 Task: Reset the filters.
Action: Mouse pressed left at (26, 95)
Screenshot: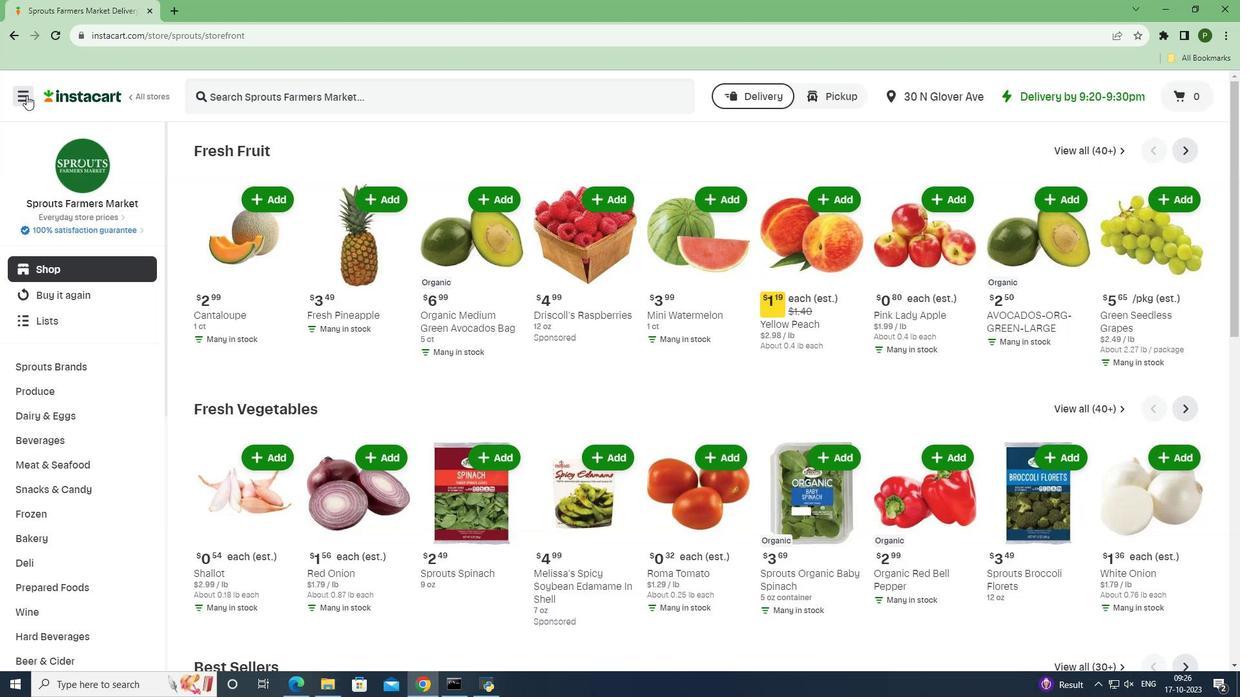 
Action: Mouse moved to (49, 343)
Screenshot: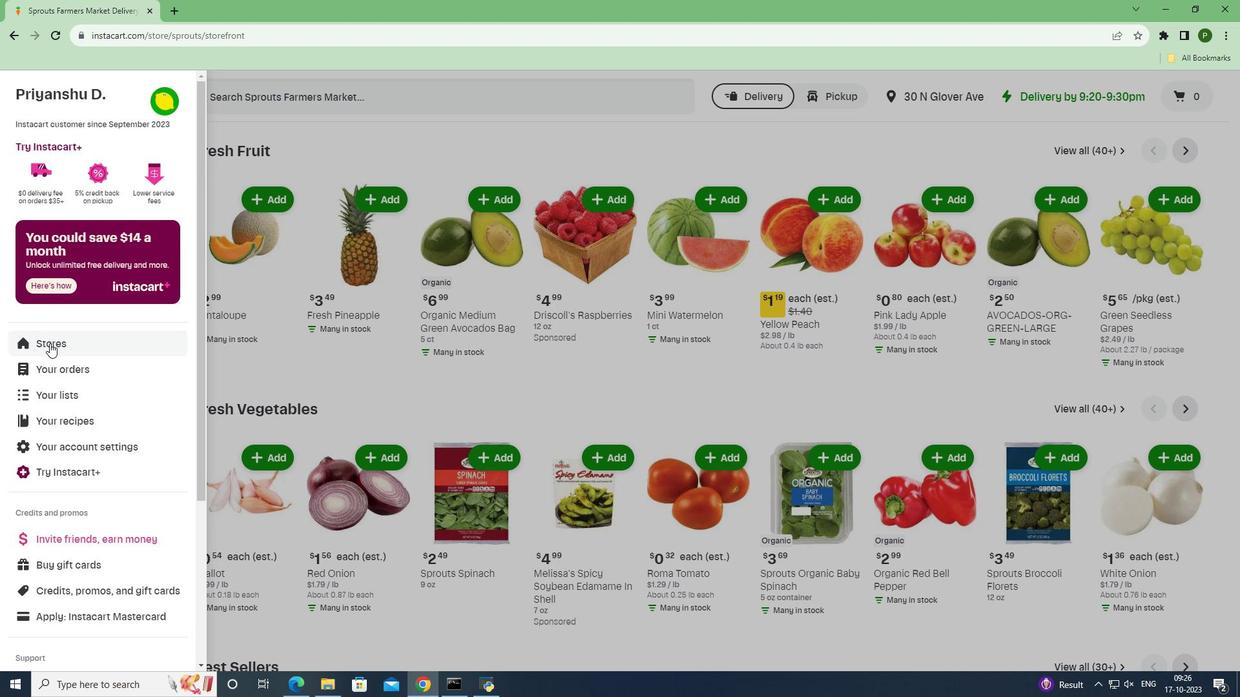 
Action: Mouse pressed left at (49, 343)
Screenshot: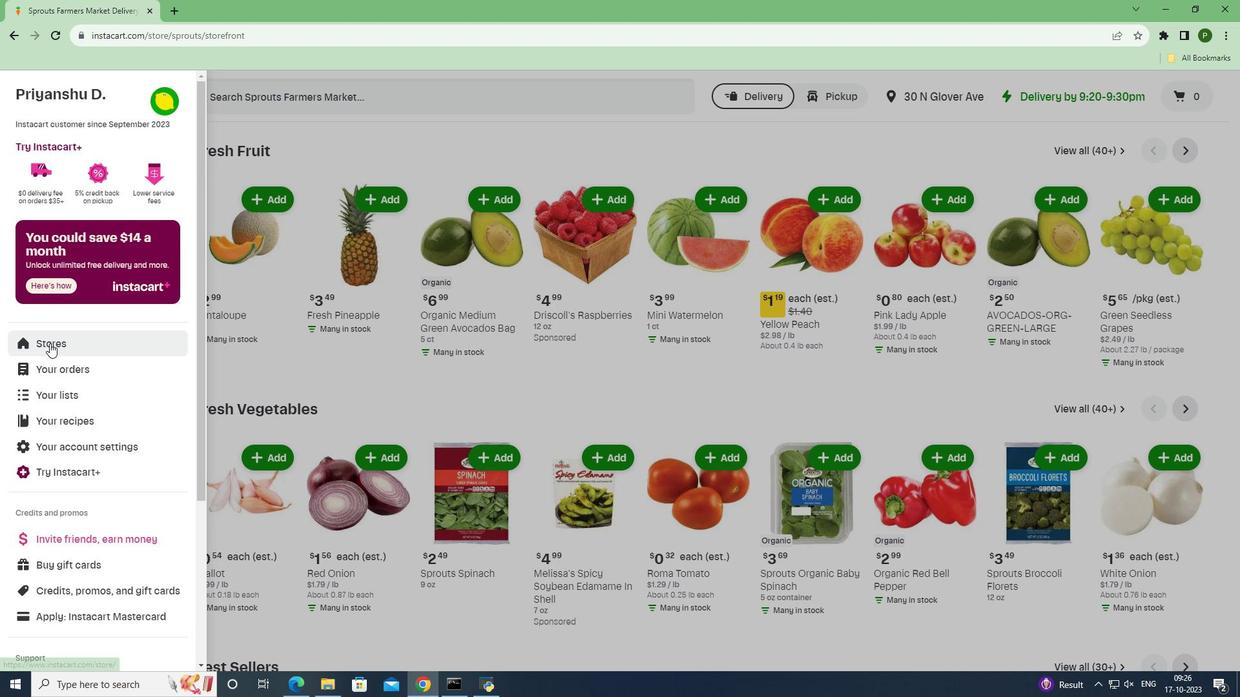 
Action: Mouse moved to (288, 156)
Screenshot: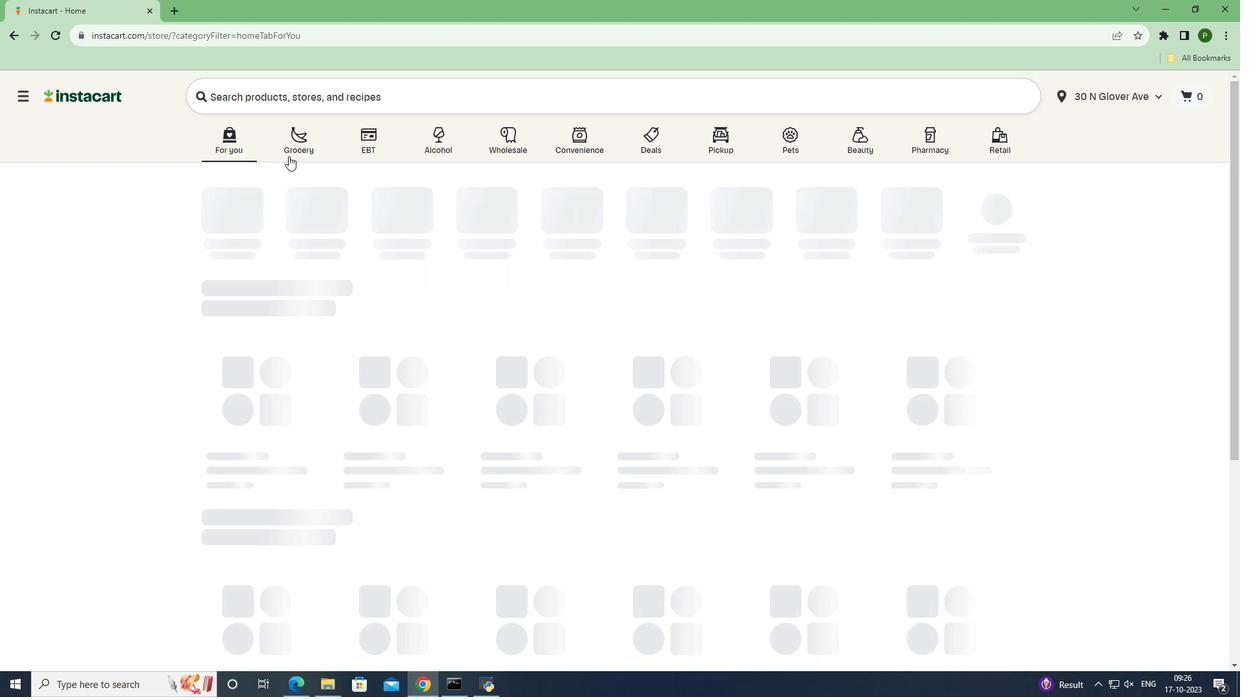 
Action: Mouse pressed left at (288, 156)
Screenshot: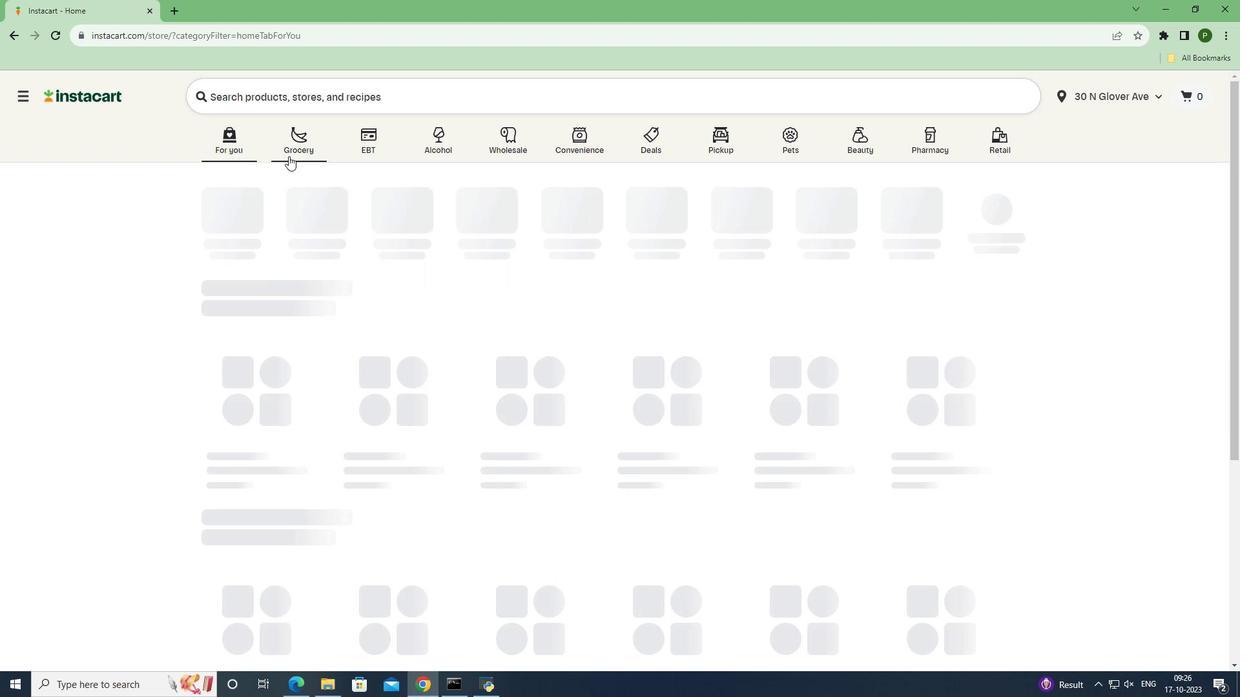 
Action: Mouse moved to (826, 305)
Screenshot: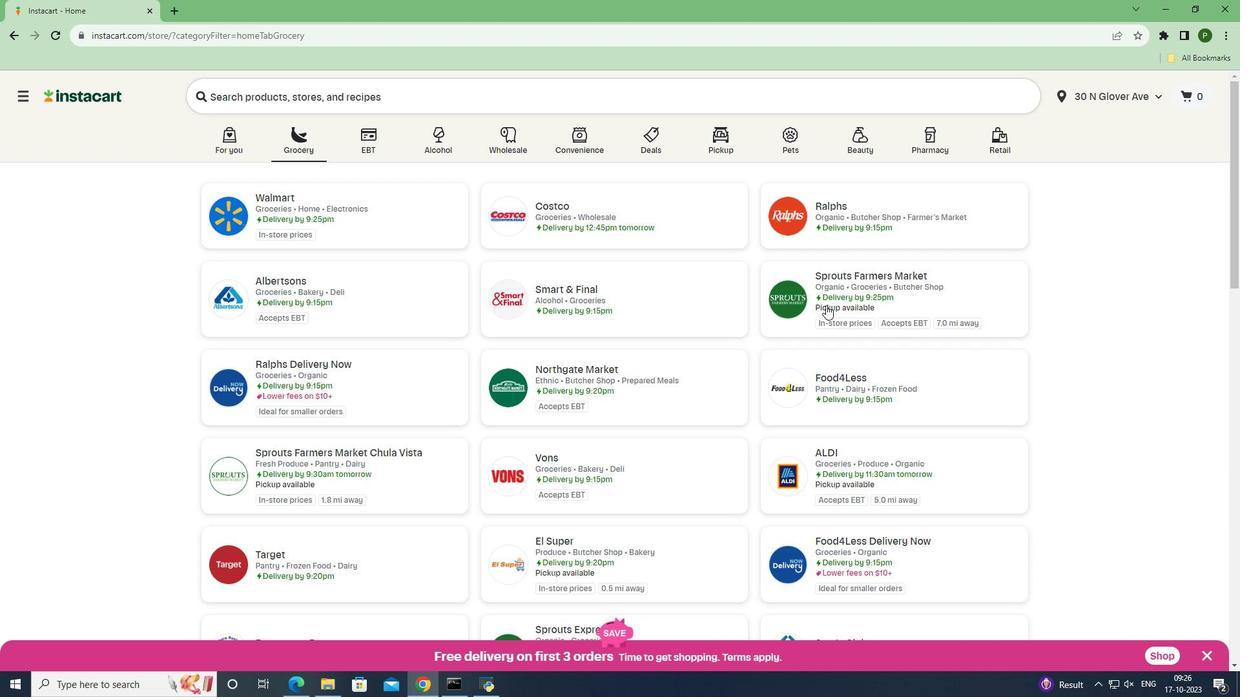 
Action: Mouse pressed left at (826, 305)
Screenshot: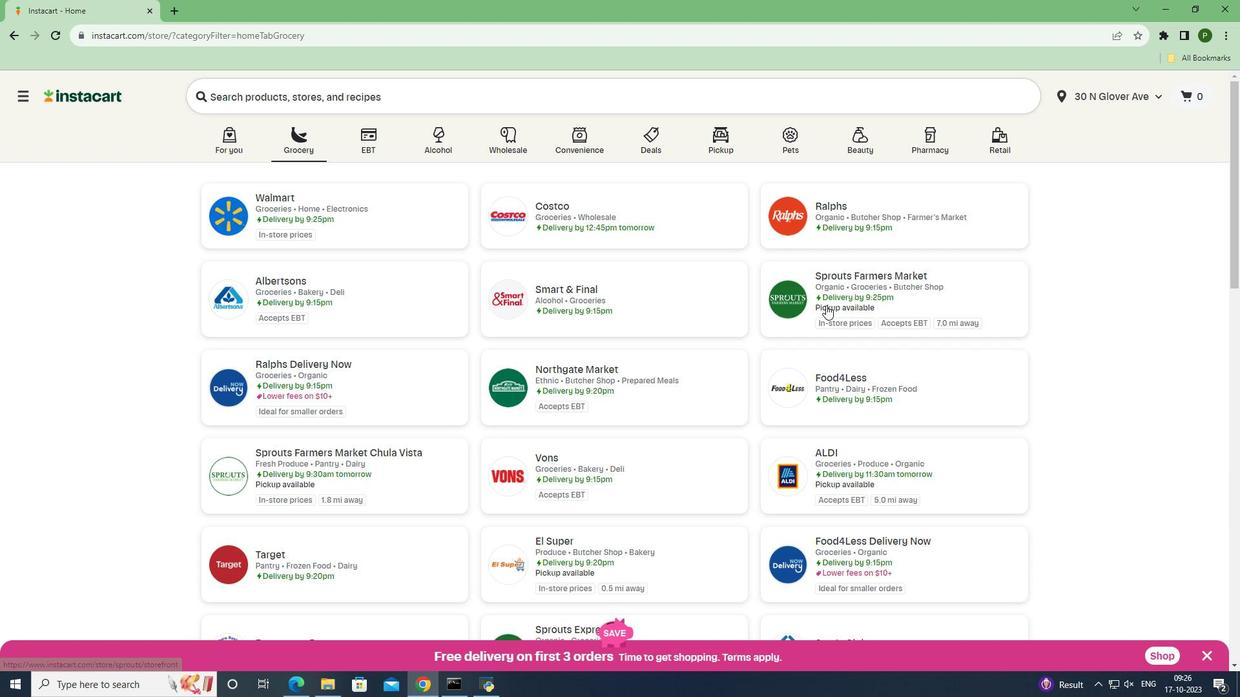 
Action: Mouse moved to (53, 440)
Screenshot: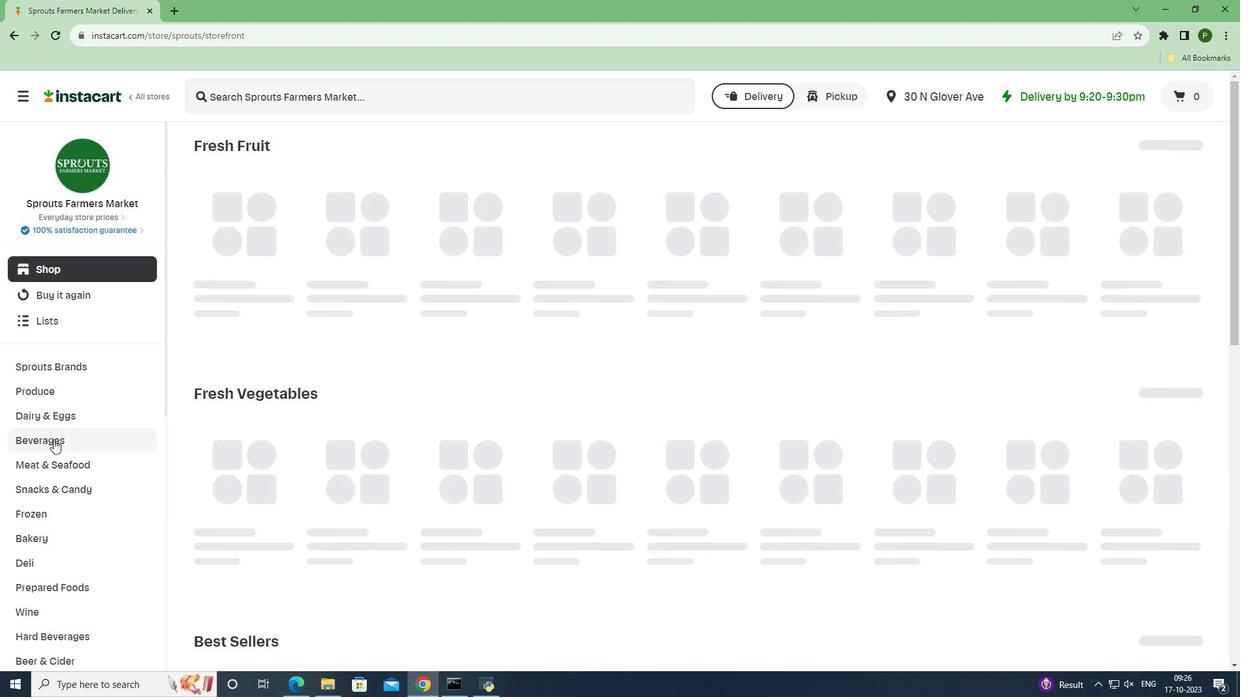 
Action: Mouse pressed left at (53, 440)
Screenshot: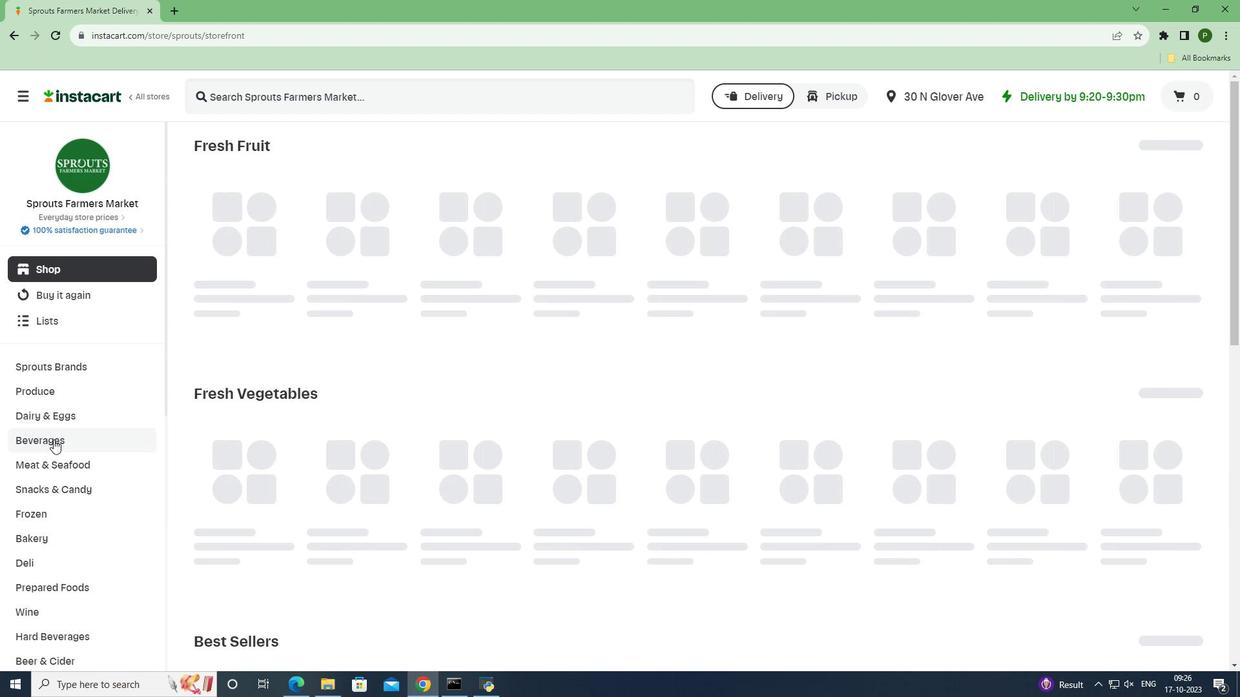 
Action: Mouse moved to (1205, 183)
Screenshot: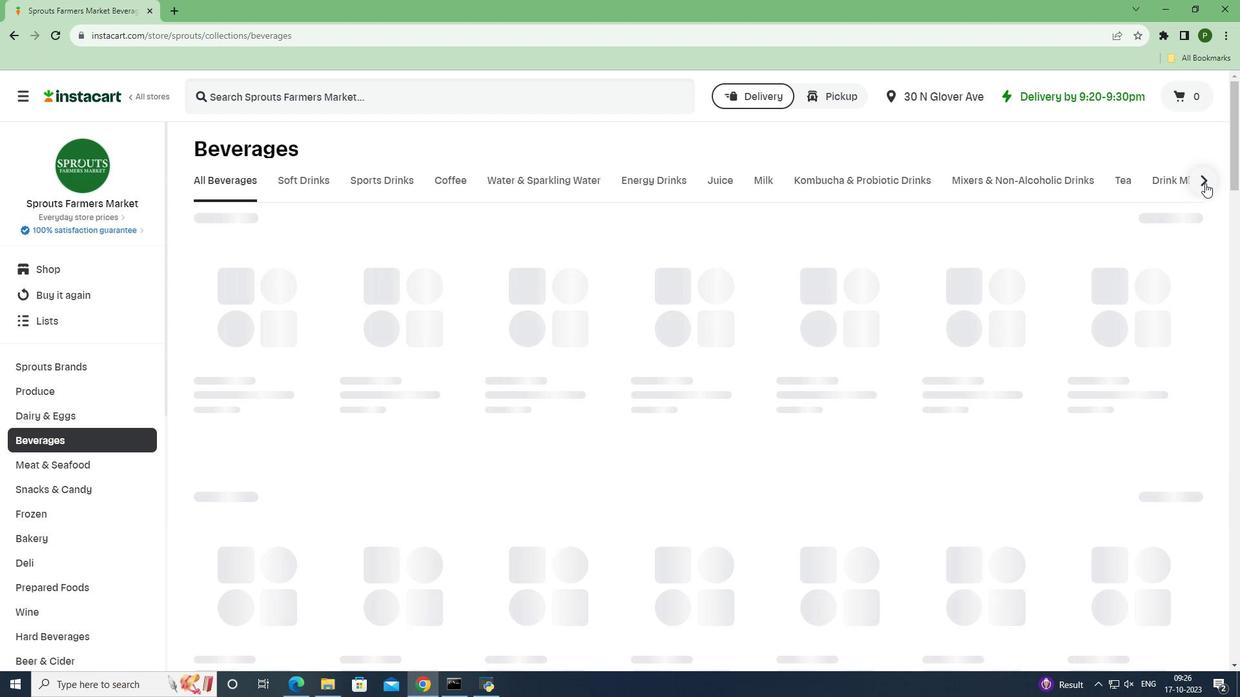 
Action: Mouse pressed left at (1205, 183)
Screenshot: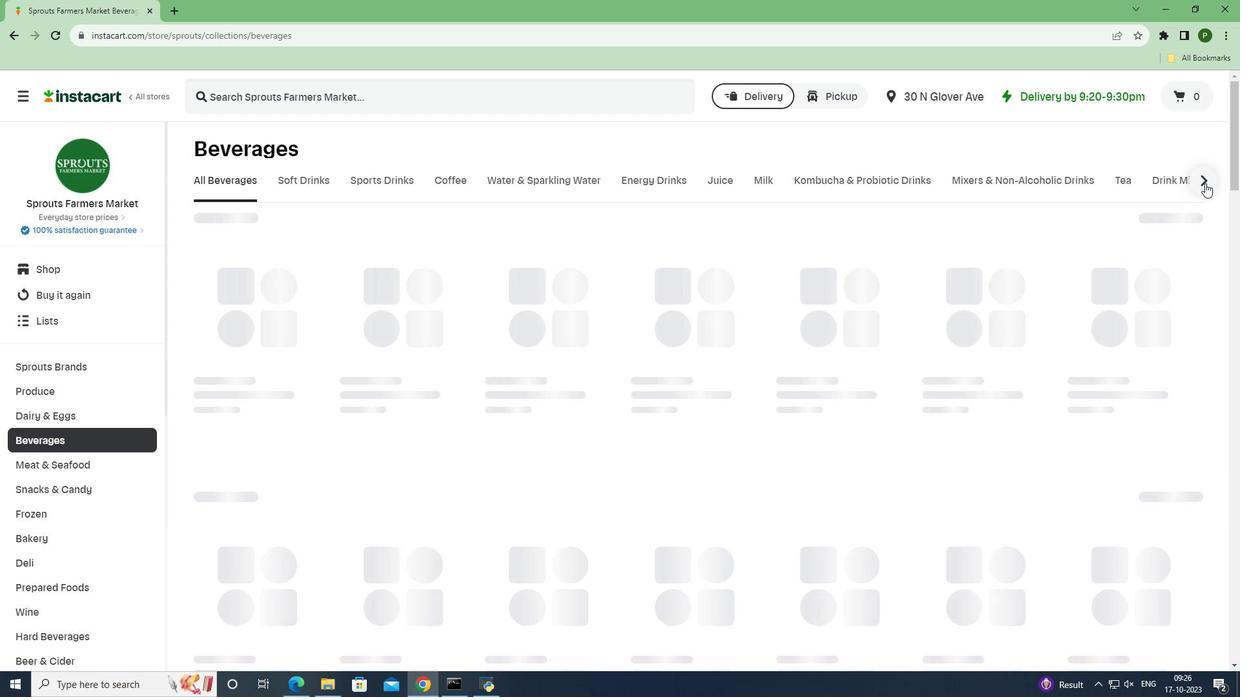 
Action: Mouse moved to (1172, 180)
Screenshot: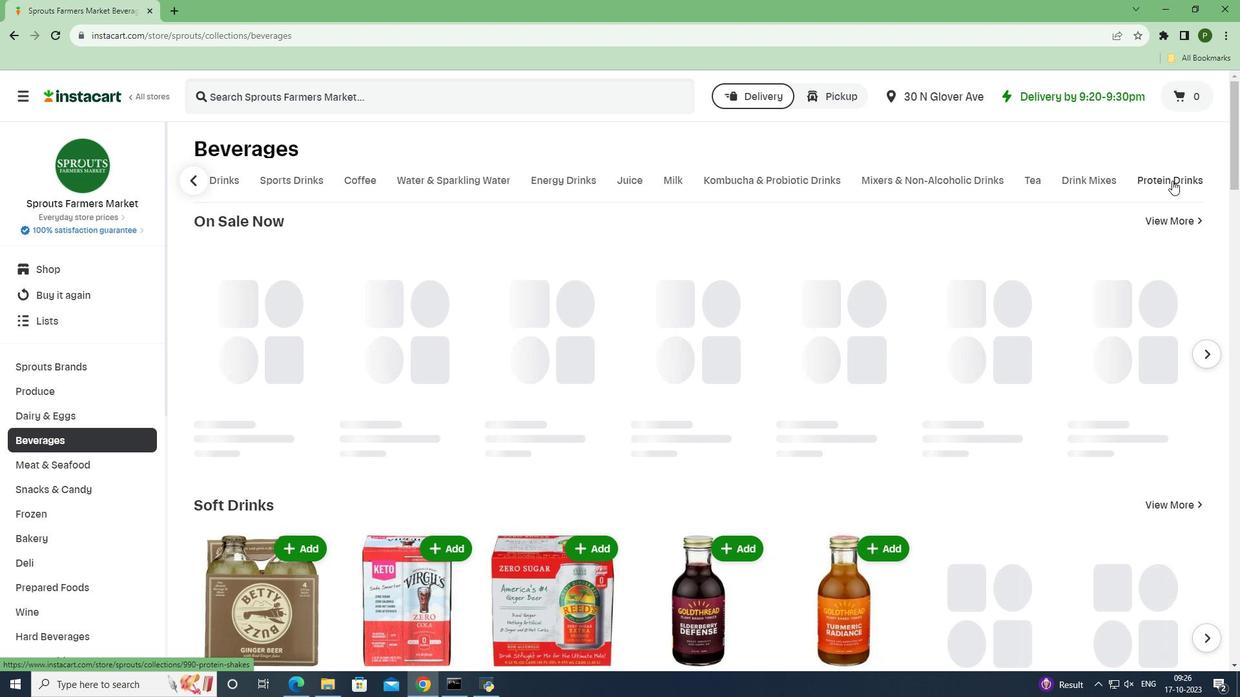
Action: Mouse pressed left at (1172, 180)
Screenshot: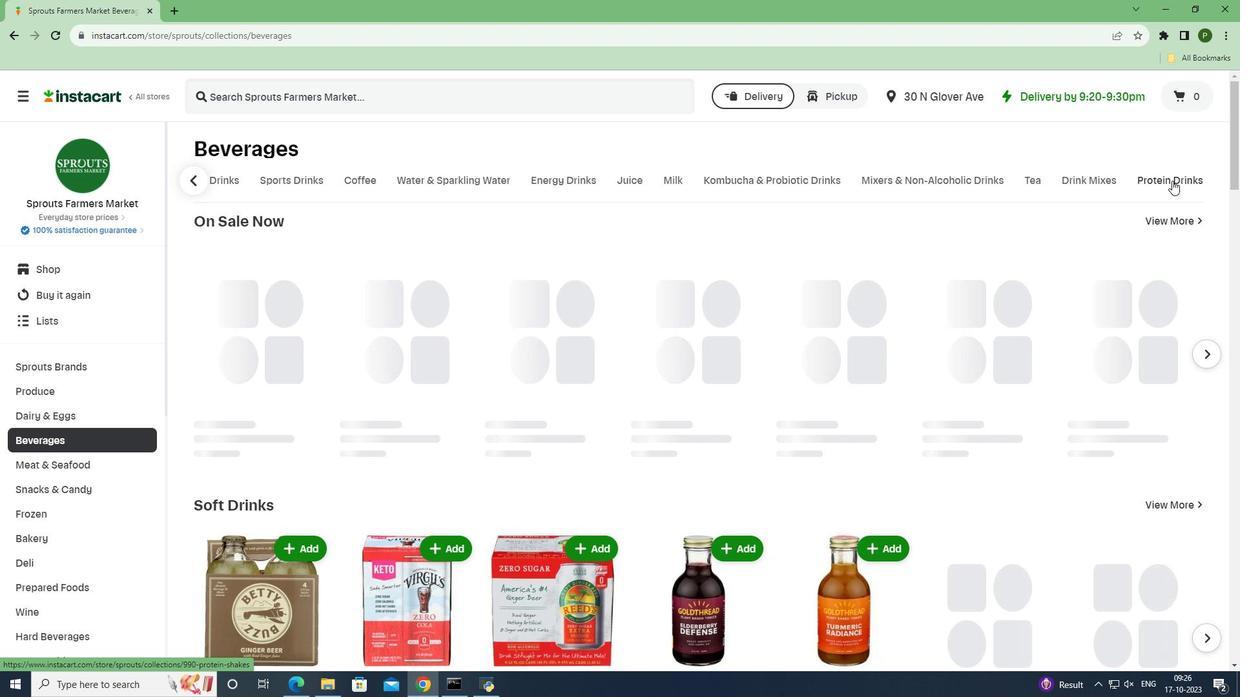 
Action: Mouse moved to (414, 225)
Screenshot: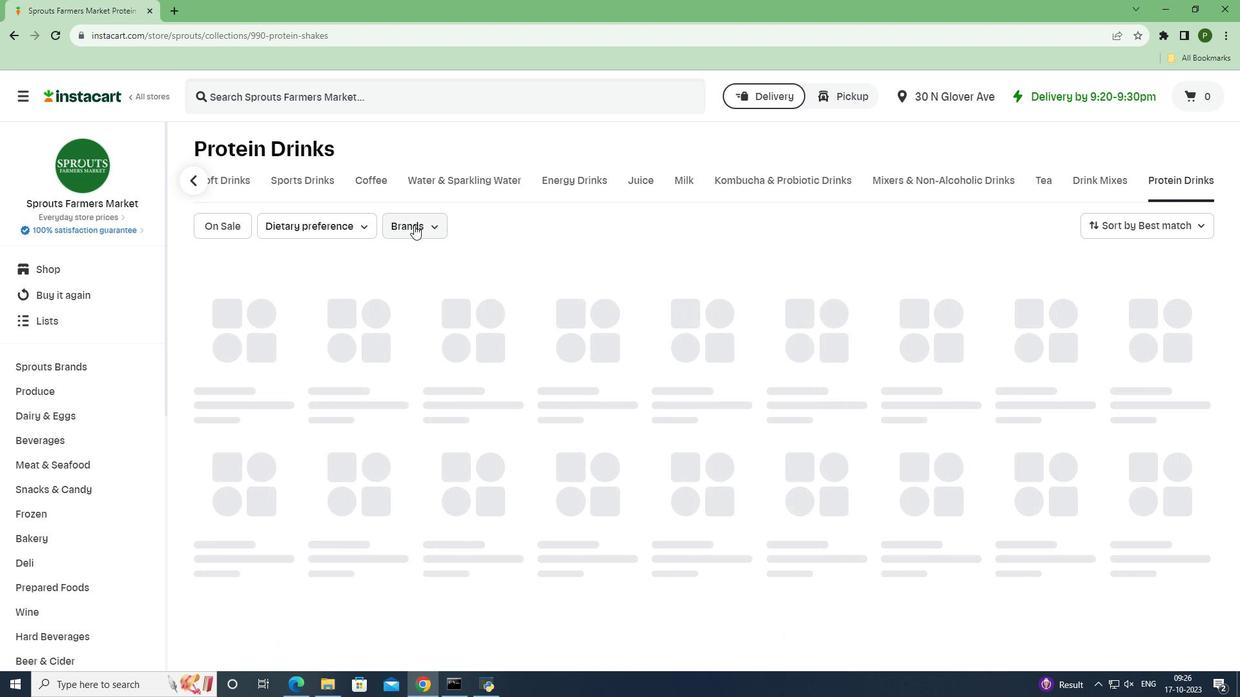 
Action: Mouse pressed left at (414, 225)
Screenshot: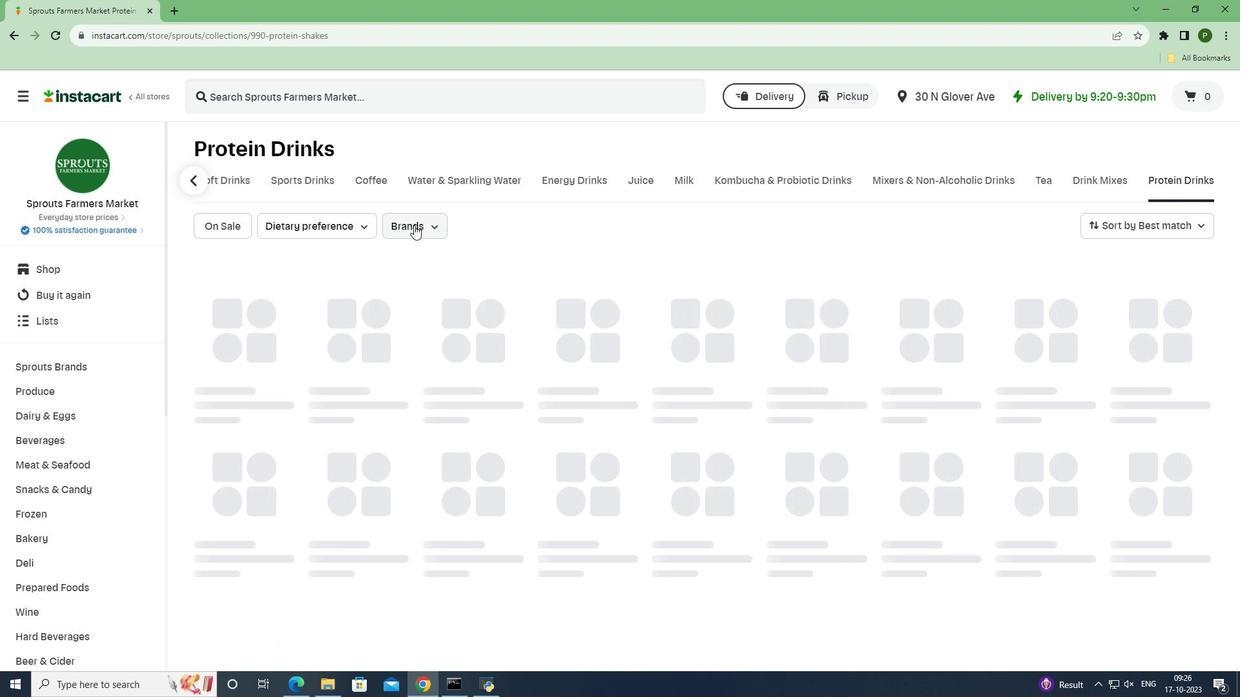 
Action: Mouse moved to (421, 387)
Screenshot: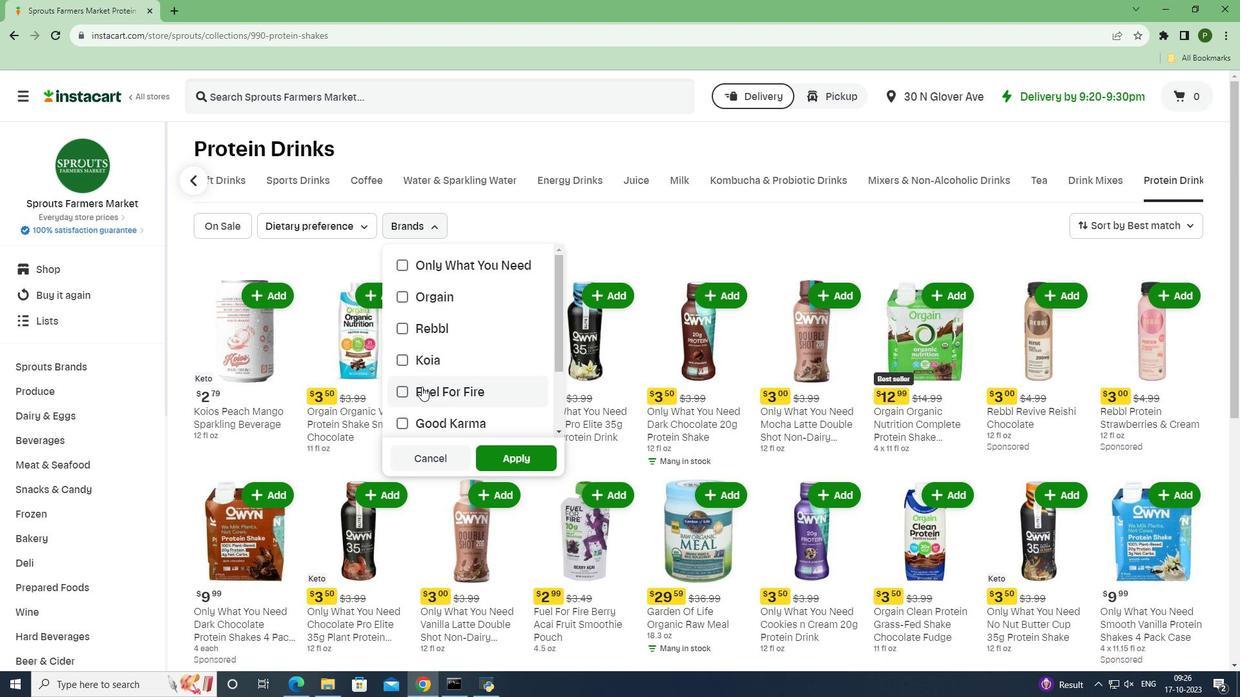 
Action: Mouse pressed left at (421, 387)
Screenshot: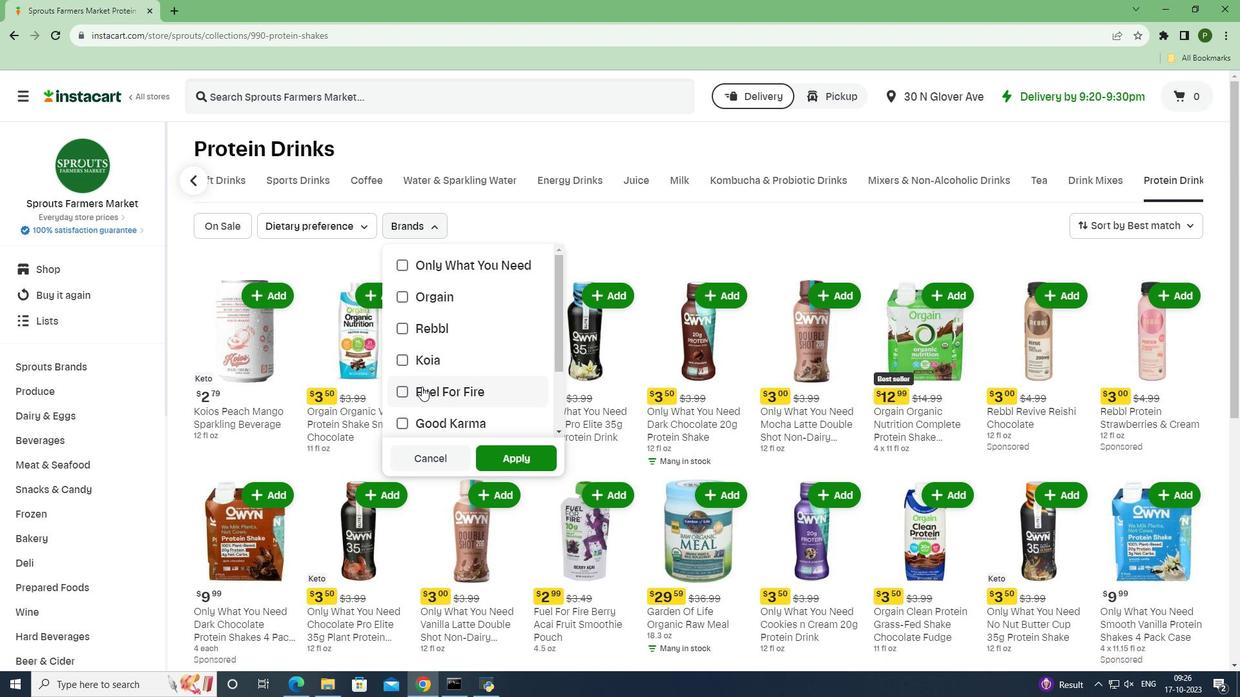 
Action: Mouse moved to (505, 457)
Screenshot: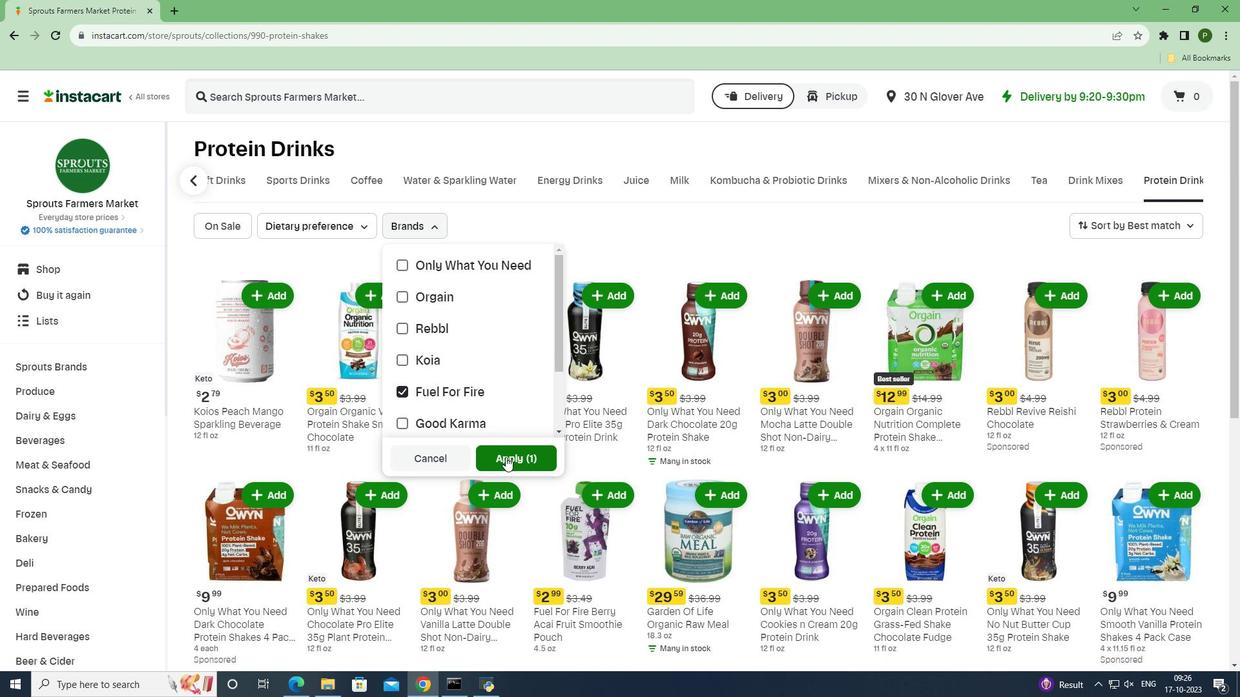 
Action: Mouse pressed left at (505, 457)
Screenshot: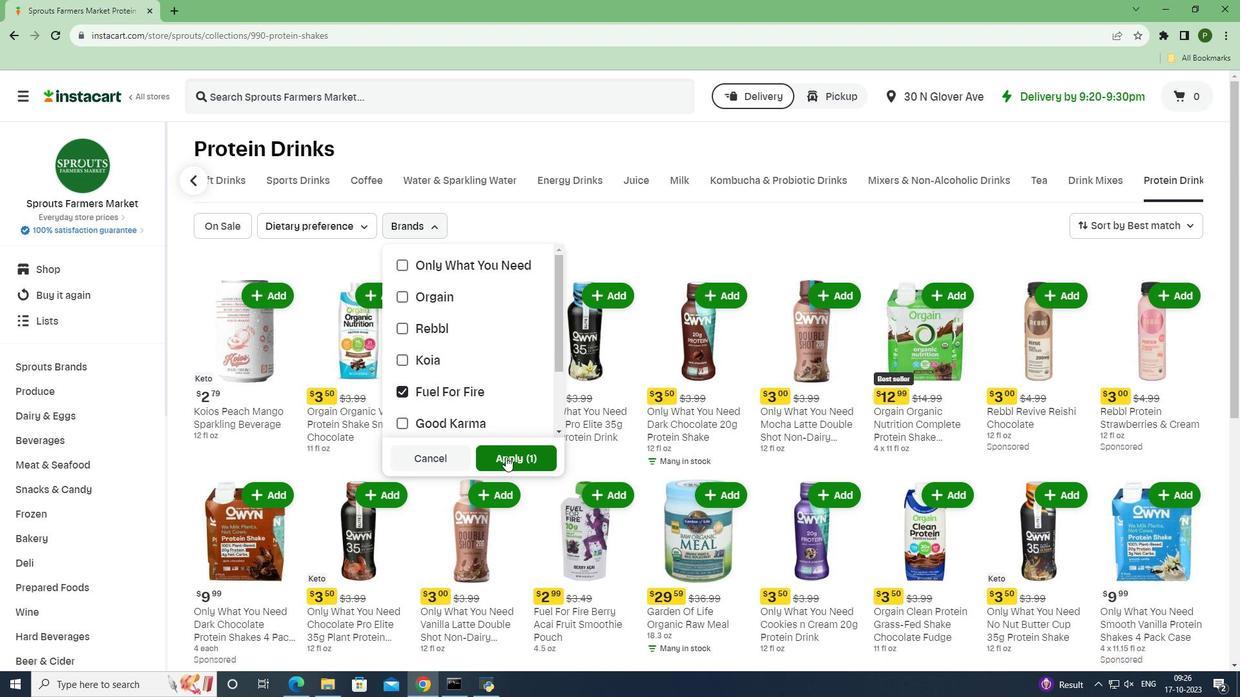 
Action: Mouse moved to (471, 223)
Screenshot: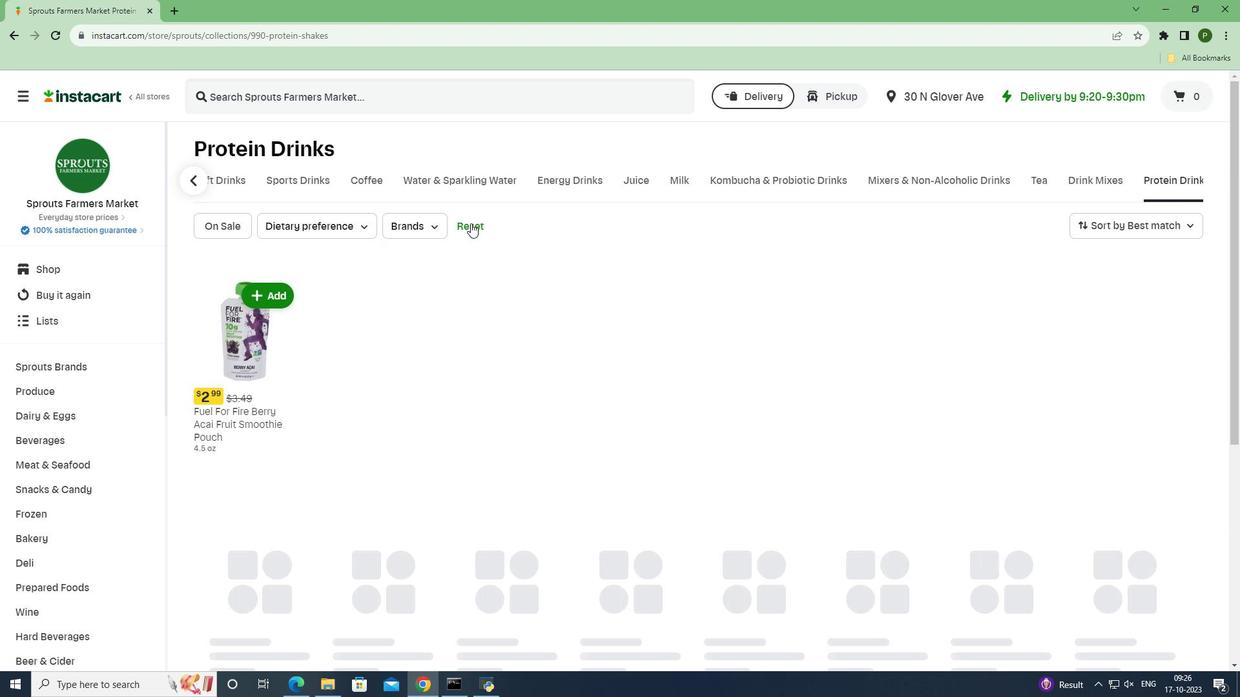 
Action: Mouse pressed left at (471, 223)
Screenshot: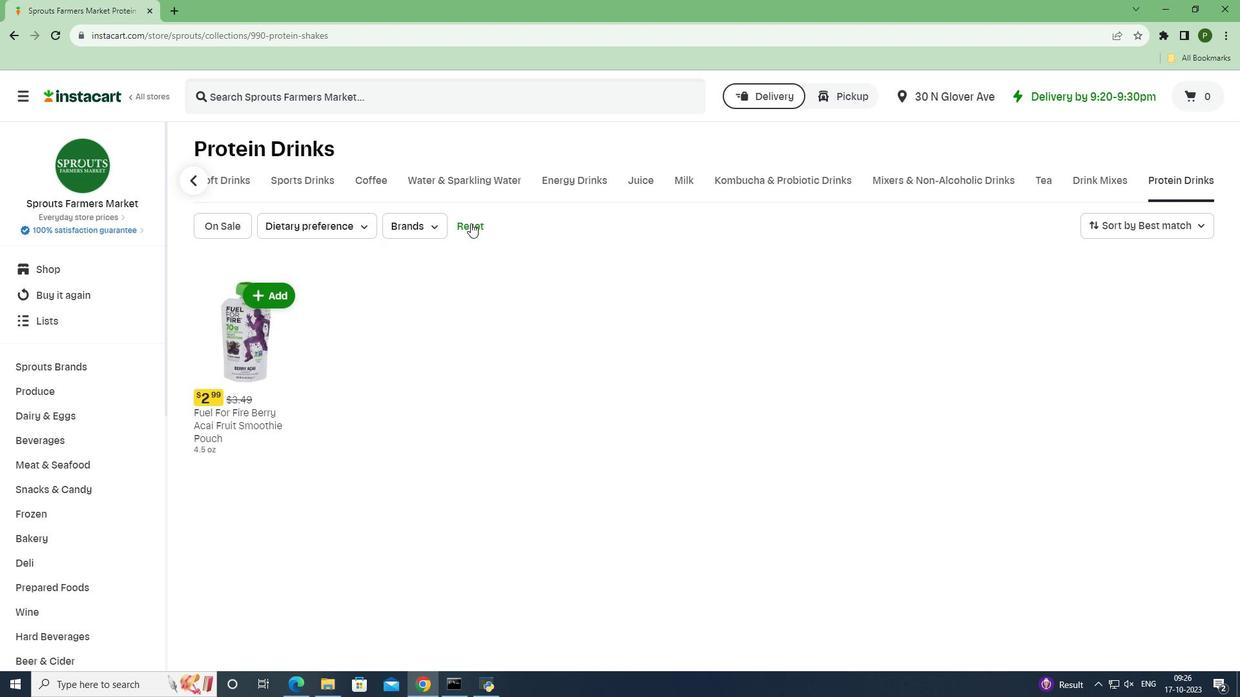 
Action: Mouse moved to (573, 318)
Screenshot: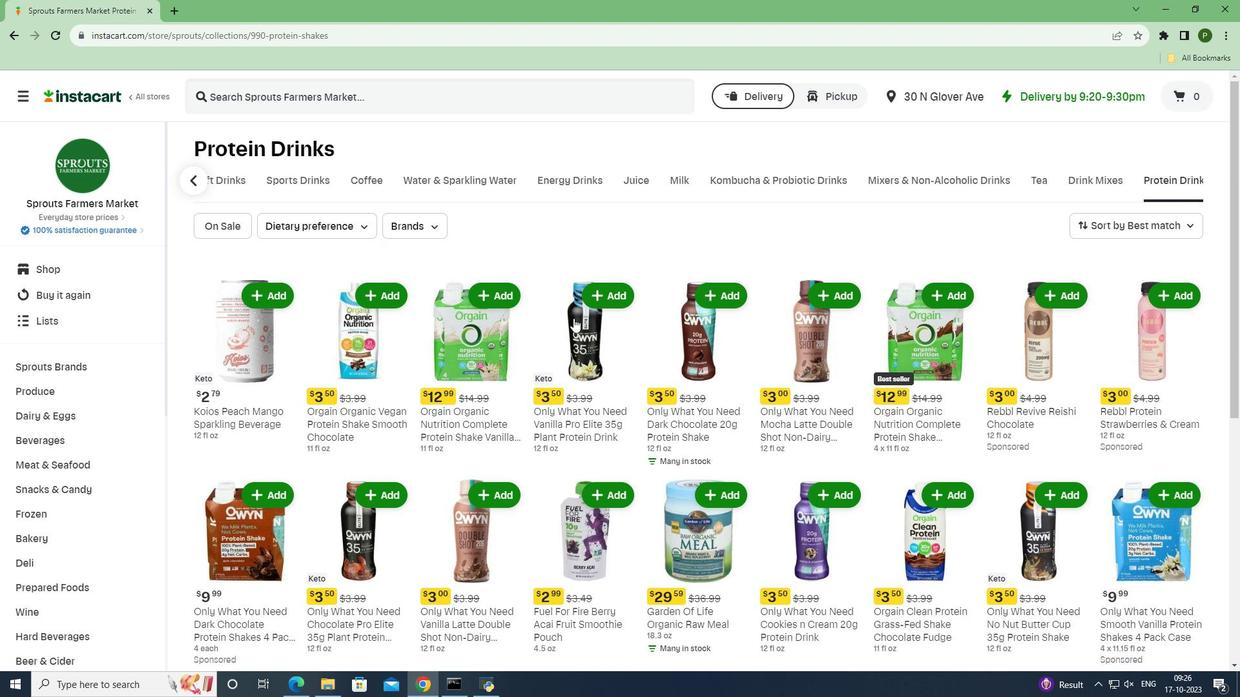 
